 Task: Look for products with cherry flavor.
Action: Mouse pressed left at (17, 77)
Screenshot: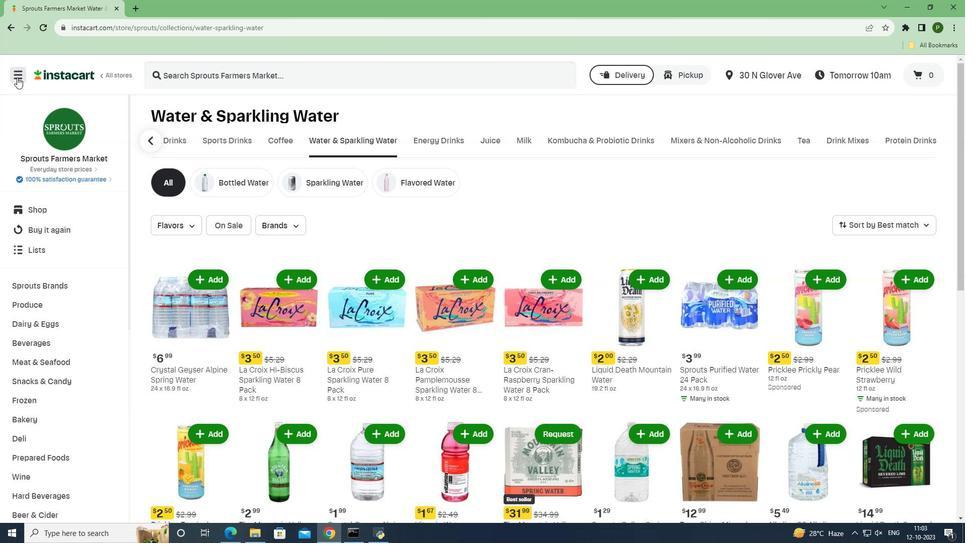 
Action: Mouse moved to (45, 274)
Screenshot: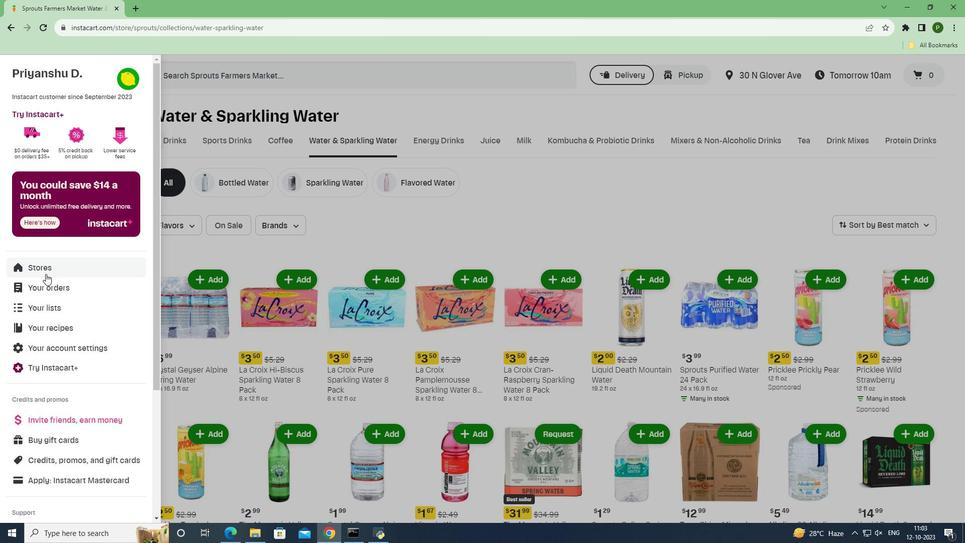 
Action: Mouse pressed left at (45, 274)
Screenshot: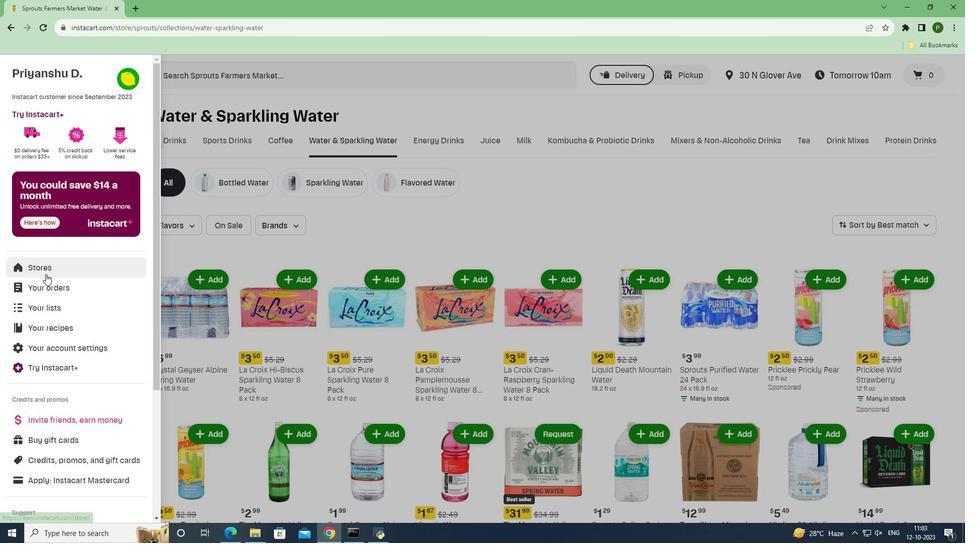 
Action: Mouse moved to (246, 110)
Screenshot: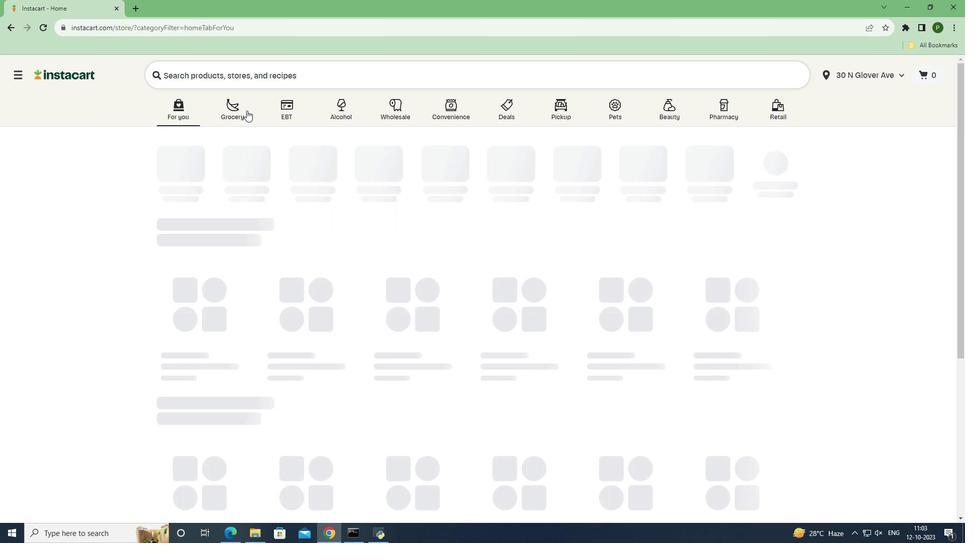 
Action: Mouse pressed left at (246, 110)
Screenshot: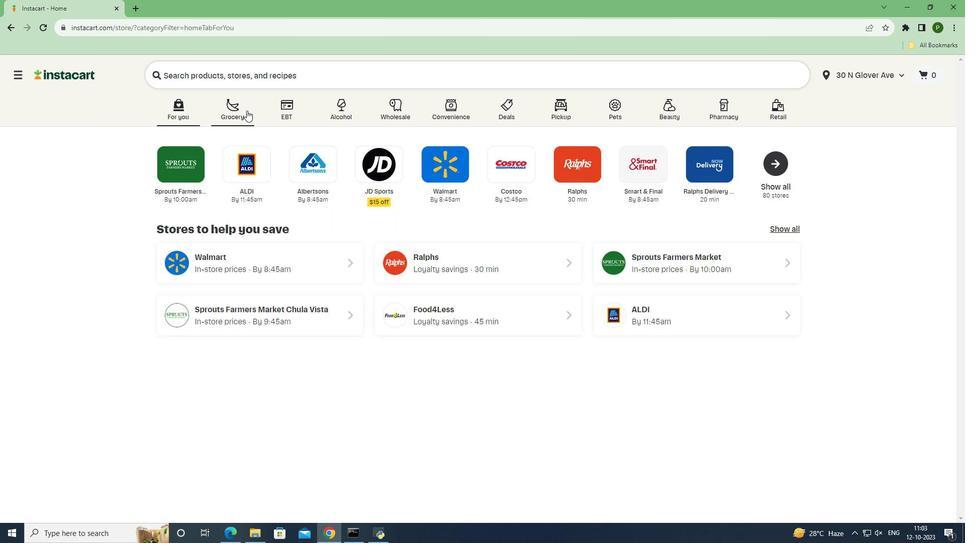 
Action: Mouse moved to (399, 226)
Screenshot: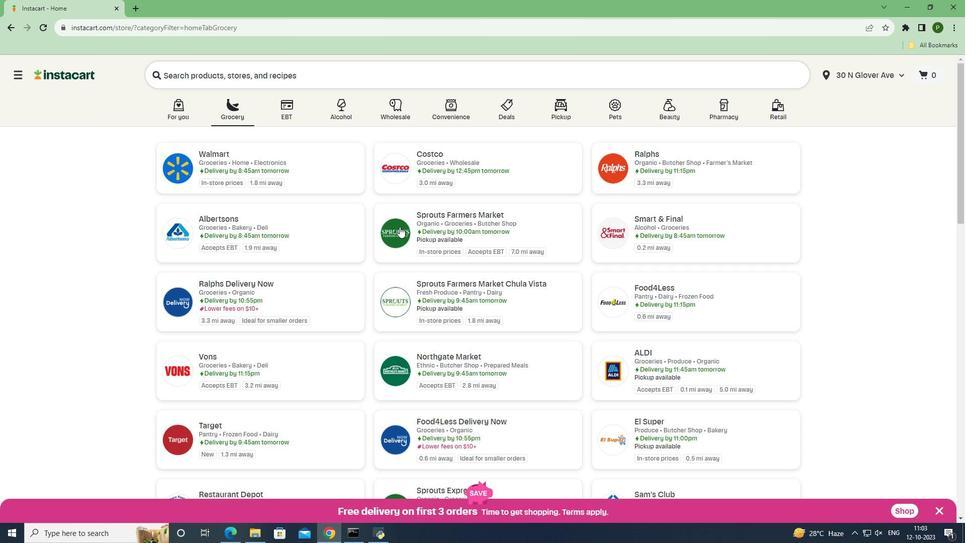 
Action: Mouse pressed left at (399, 226)
Screenshot: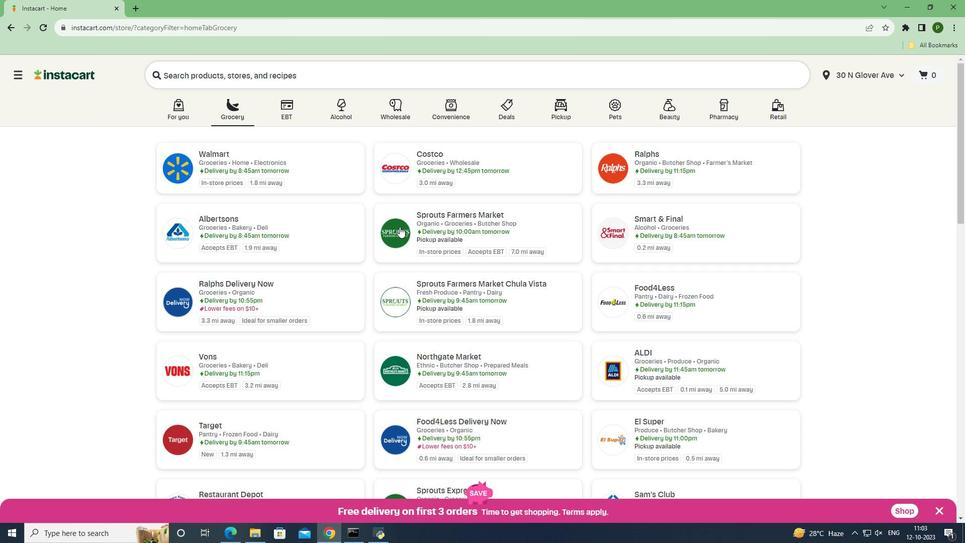 
Action: Mouse moved to (79, 346)
Screenshot: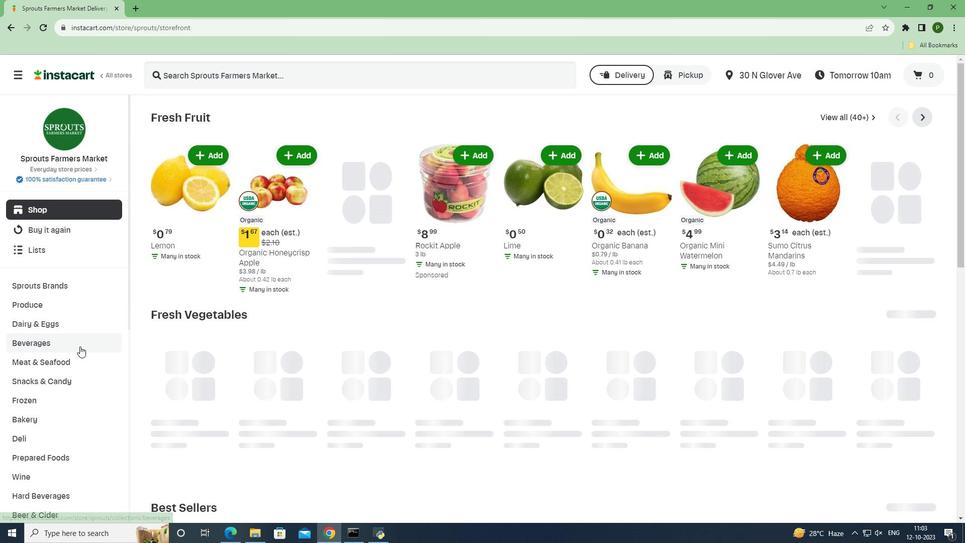 
Action: Mouse pressed left at (79, 346)
Screenshot: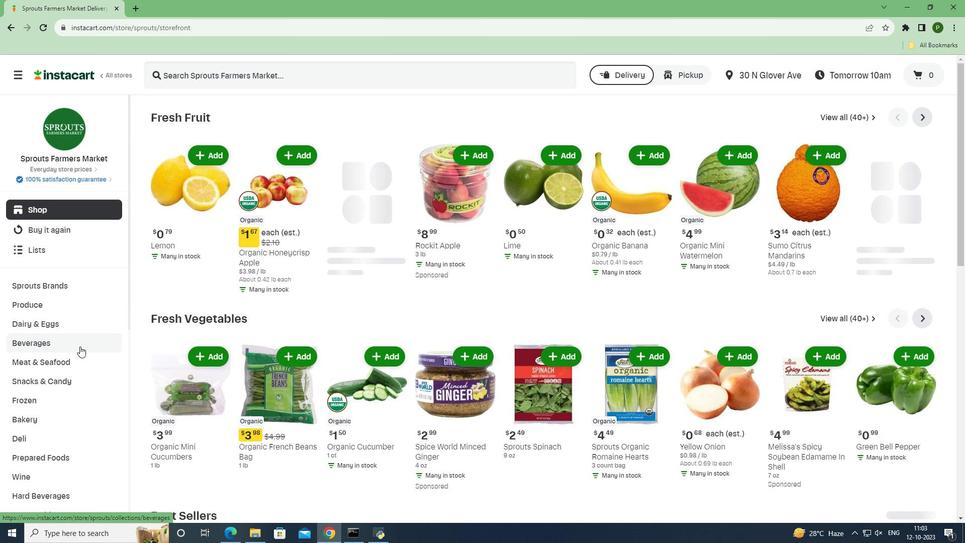 
Action: Mouse moved to (445, 138)
Screenshot: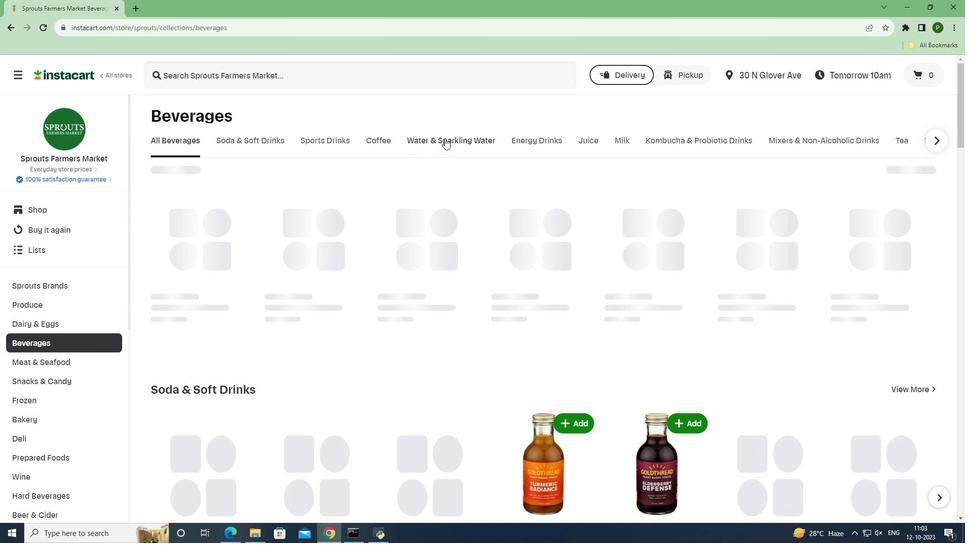 
Action: Mouse pressed left at (445, 138)
Screenshot: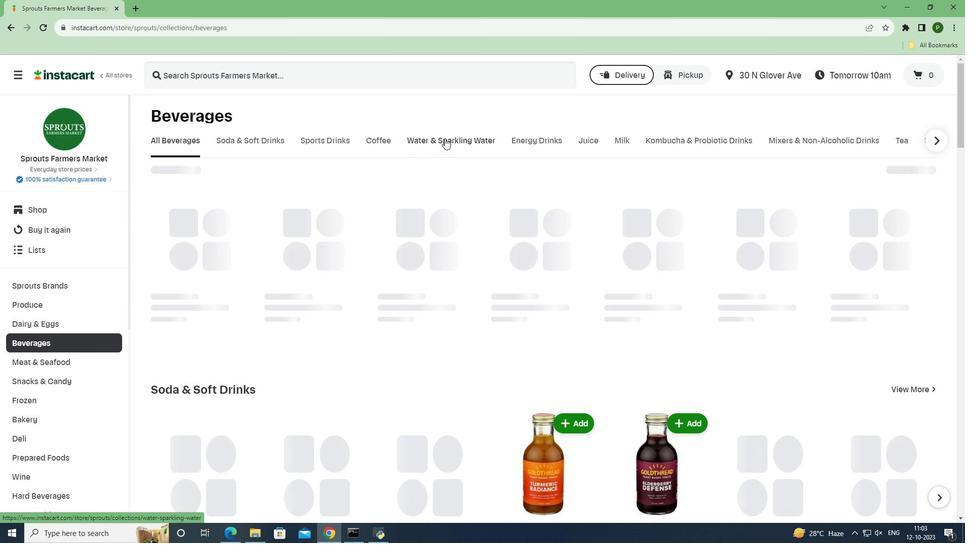 
Action: Mouse moved to (185, 228)
Screenshot: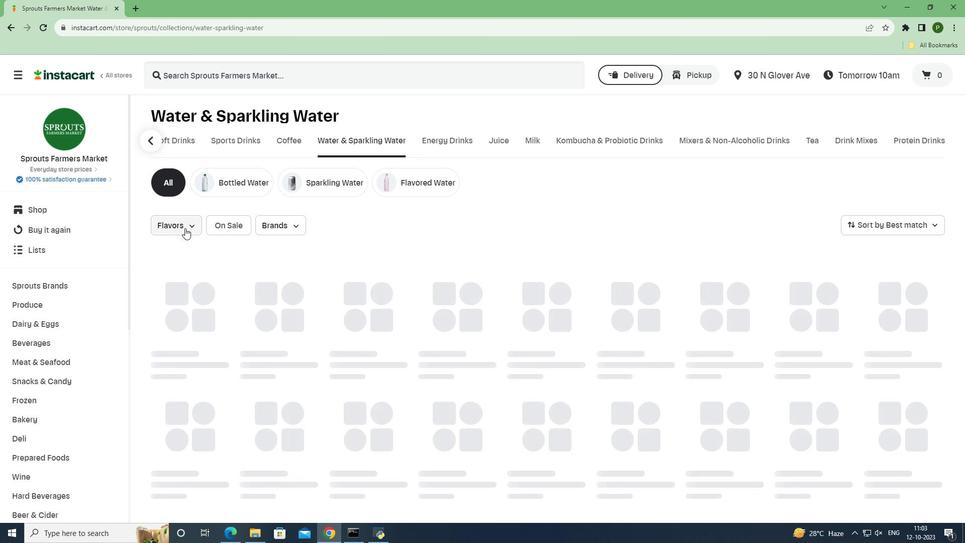 
Action: Mouse pressed left at (185, 228)
Screenshot: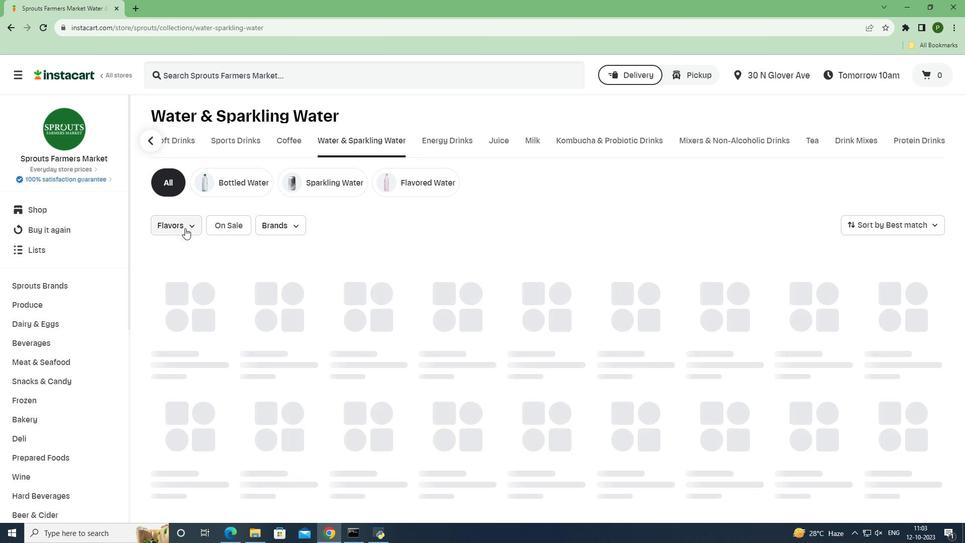 
Action: Mouse moved to (199, 313)
Screenshot: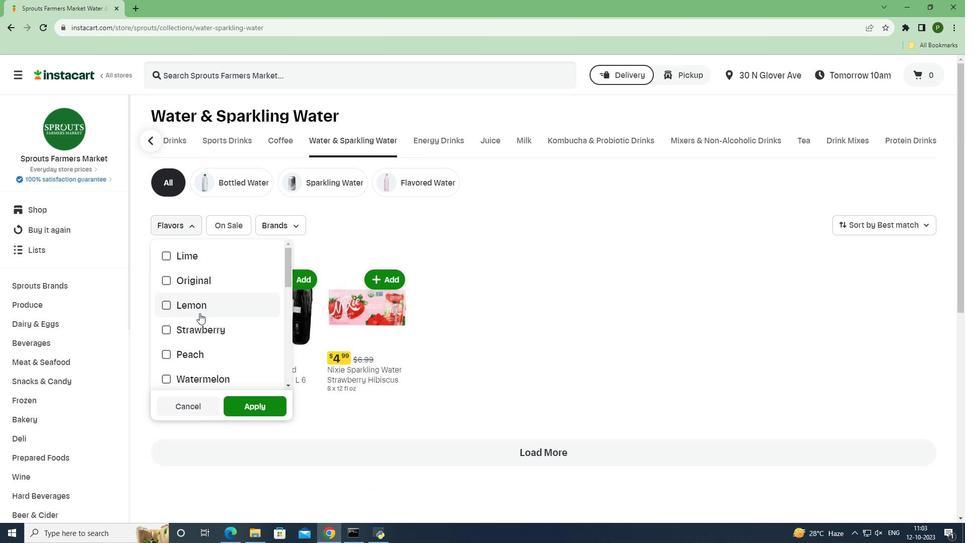 
Action: Mouse scrolled (199, 312) with delta (0, 0)
Screenshot: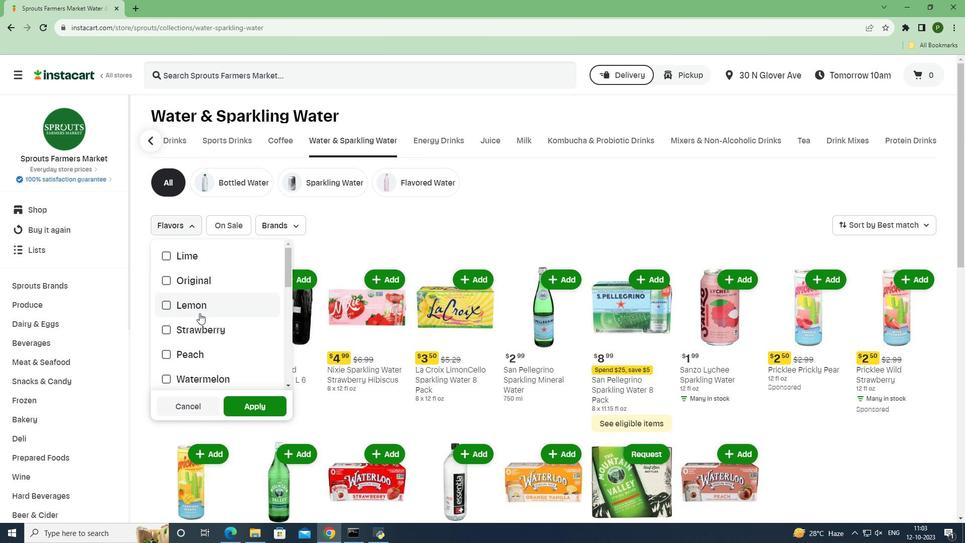 
Action: Mouse scrolled (199, 312) with delta (0, 0)
Screenshot: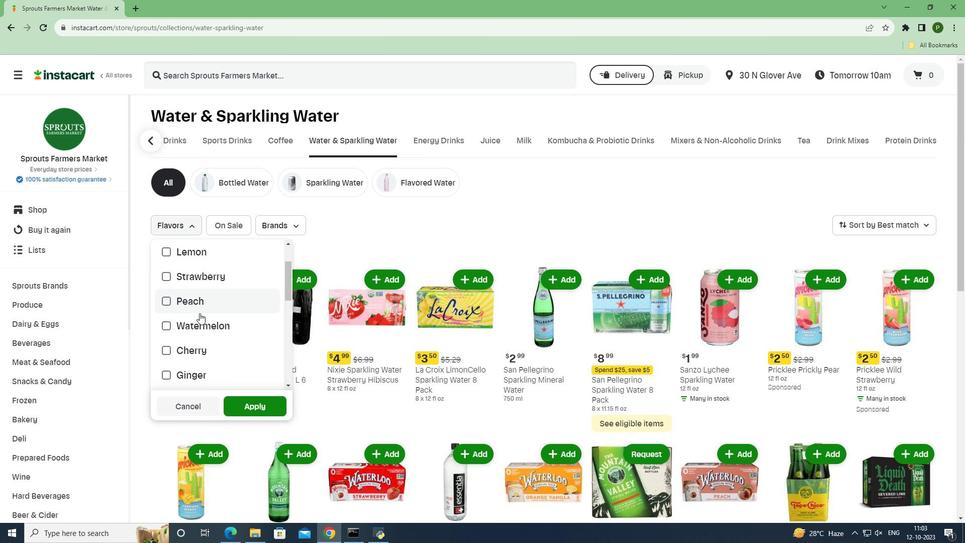 
Action: Mouse moved to (200, 306)
Screenshot: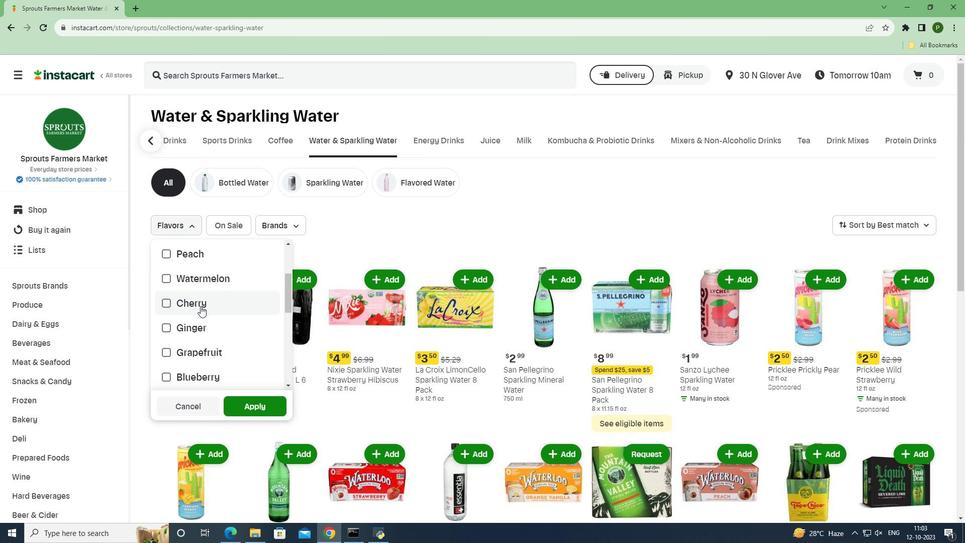 
Action: Mouse pressed left at (200, 306)
Screenshot: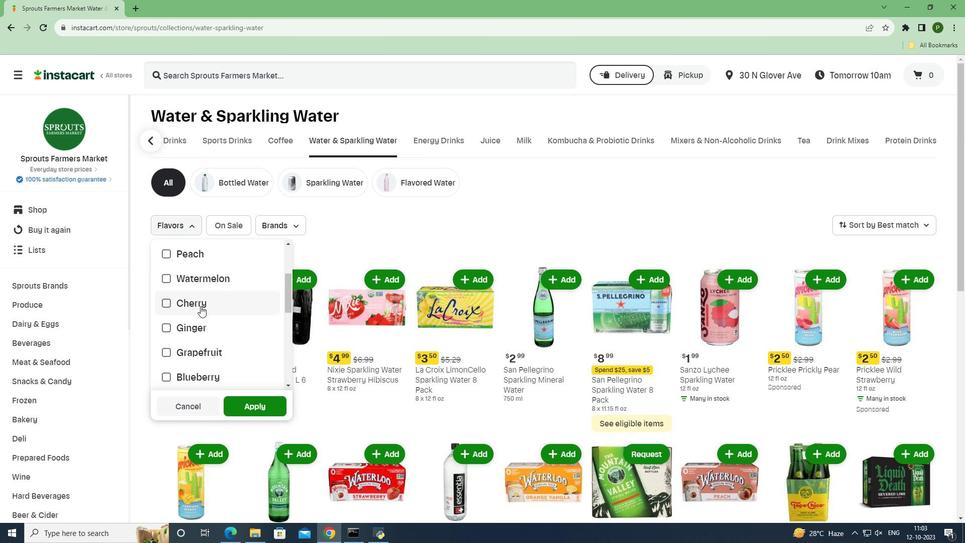 
Action: Mouse moved to (246, 402)
Screenshot: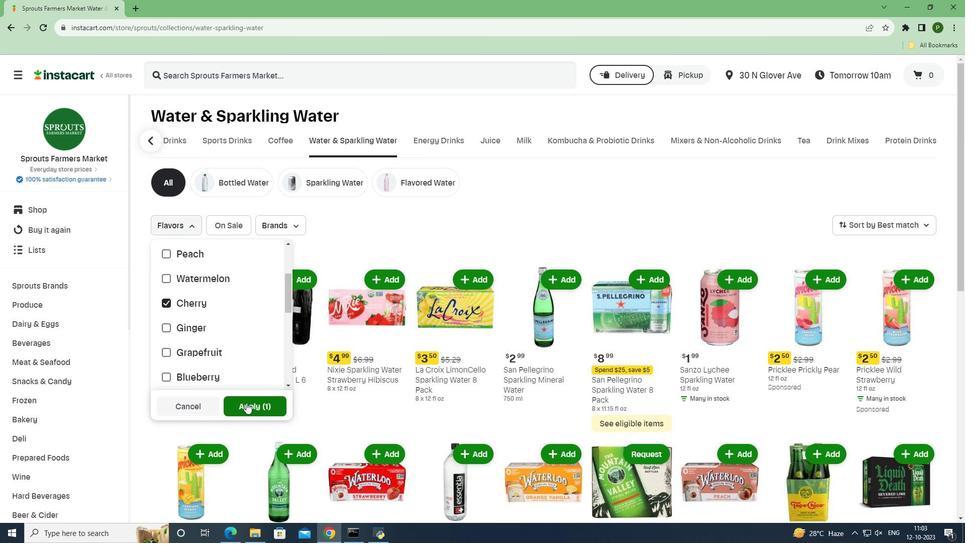 
Action: Mouse pressed left at (246, 402)
Screenshot: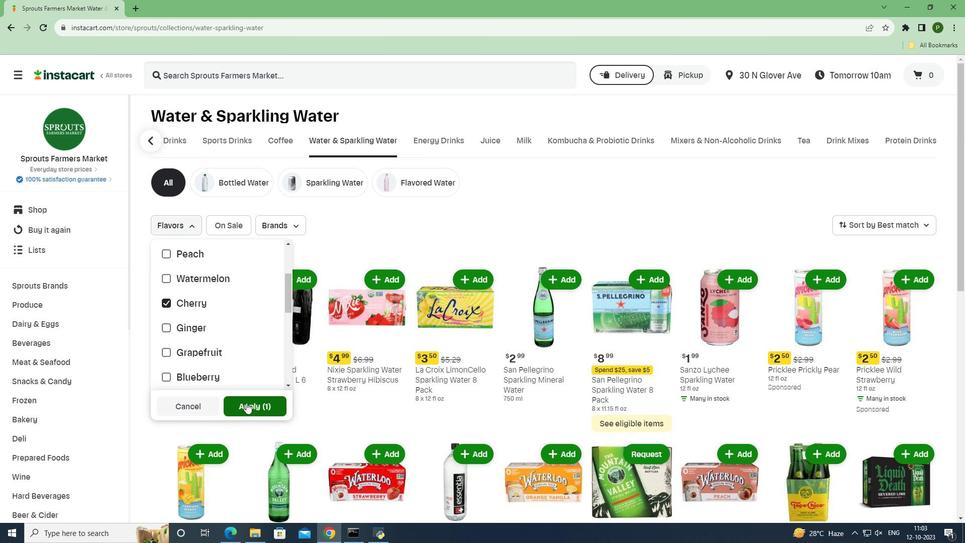 
Action: Mouse moved to (396, 412)
Screenshot: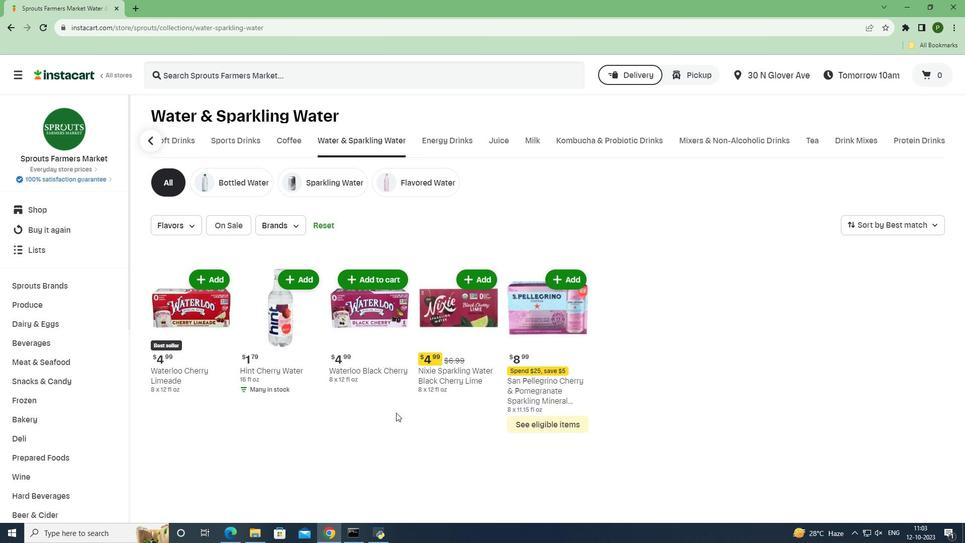 
